 Task: Create new note in global action
Action: Mouse moved to (360, 149)
Screenshot: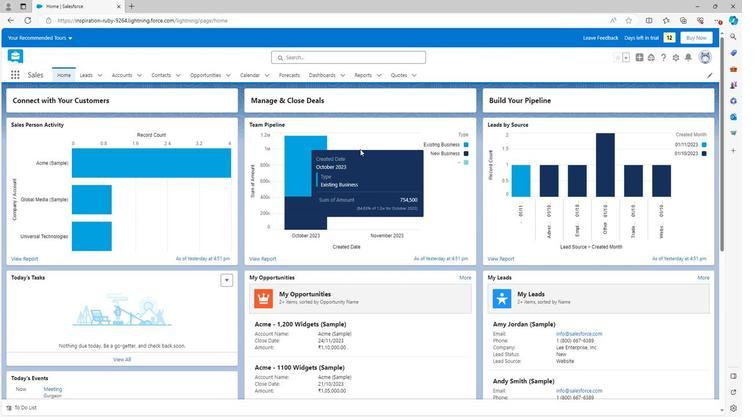 
Action: Mouse scrolled (360, 149) with delta (0, 0)
Screenshot: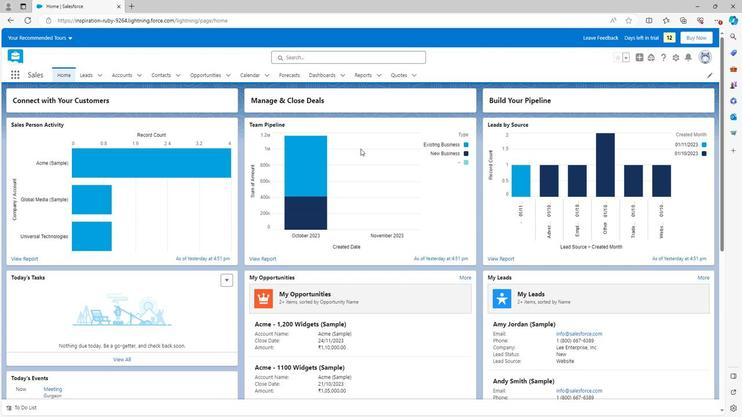 
Action: Mouse scrolled (360, 149) with delta (0, 0)
Screenshot: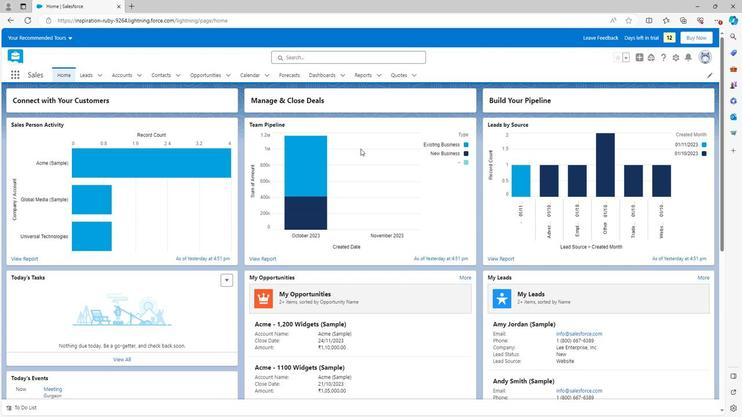 
Action: Mouse scrolled (360, 149) with delta (0, 0)
Screenshot: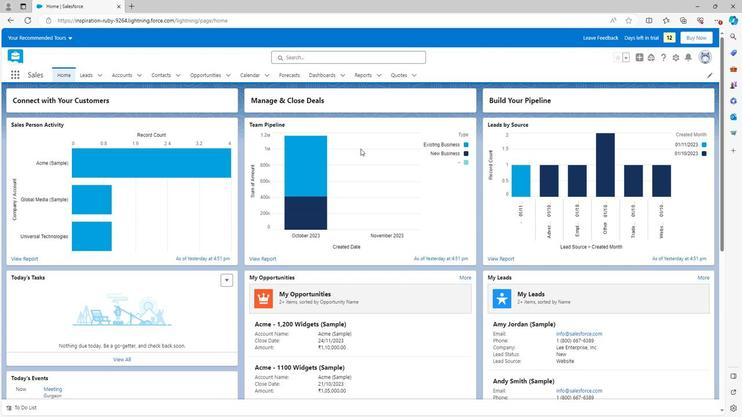 
Action: Mouse moved to (360, 147)
Screenshot: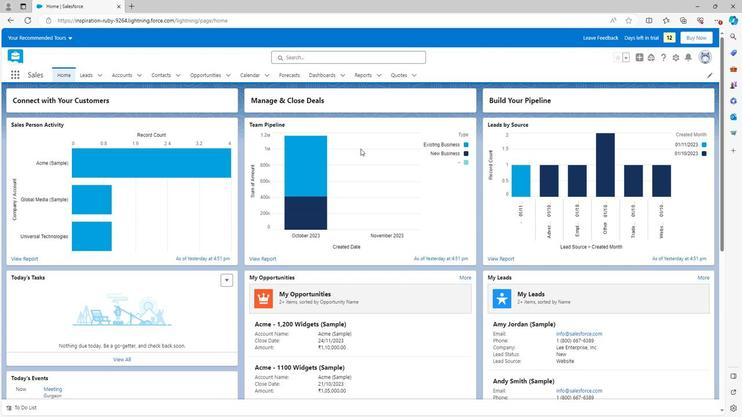 
Action: Mouse scrolled (360, 147) with delta (0, 0)
Screenshot: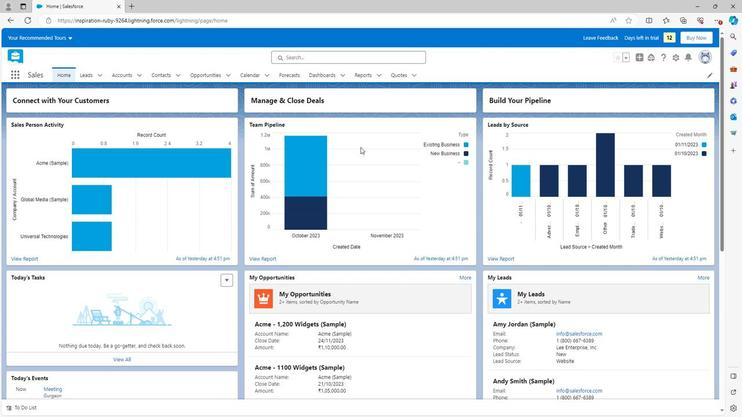
Action: Mouse scrolled (360, 147) with delta (0, 0)
Screenshot: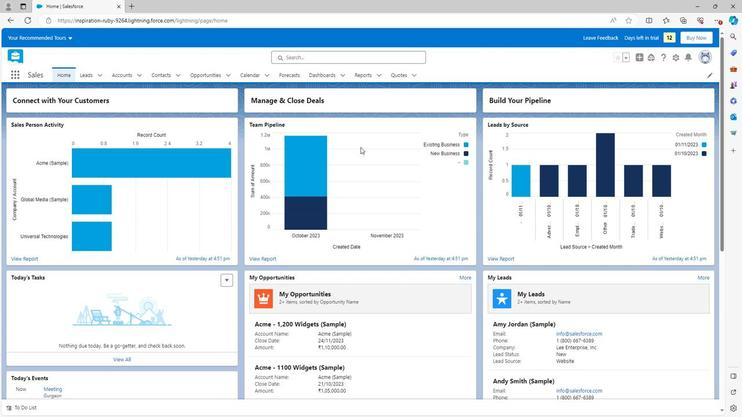 
Action: Mouse moved to (360, 147)
Screenshot: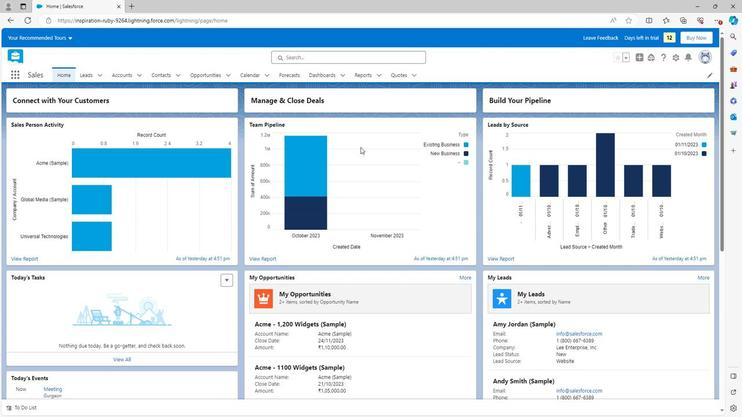 
Action: Mouse scrolled (360, 147) with delta (0, 0)
Screenshot: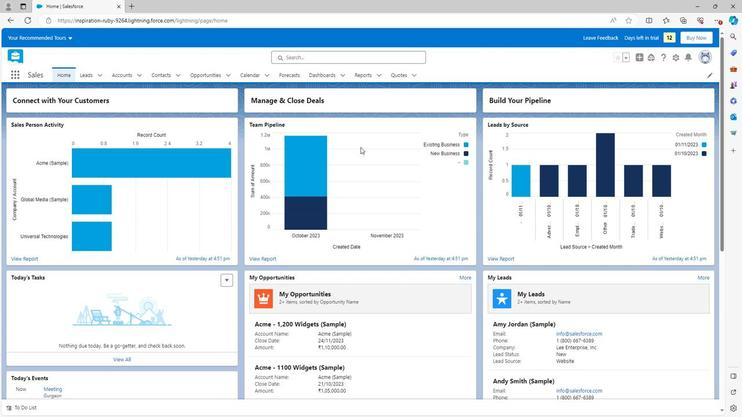 
Action: Mouse scrolled (360, 147) with delta (0, 0)
Screenshot: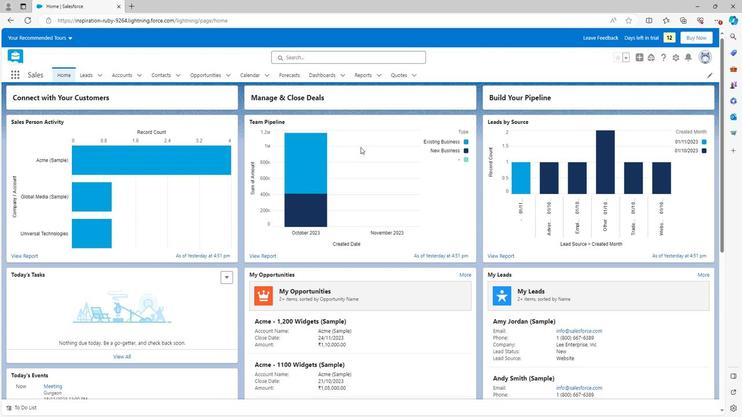 
Action: Mouse scrolled (360, 147) with delta (0, 0)
Screenshot: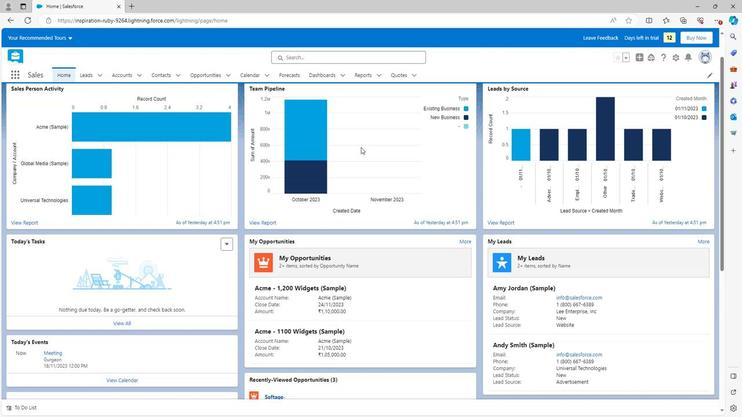 
Action: Mouse moved to (360, 147)
Screenshot: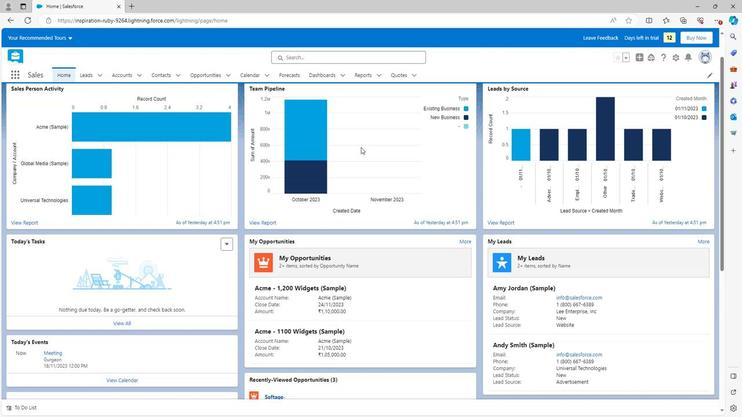 
Action: Mouse scrolled (360, 147) with delta (0, 0)
Screenshot: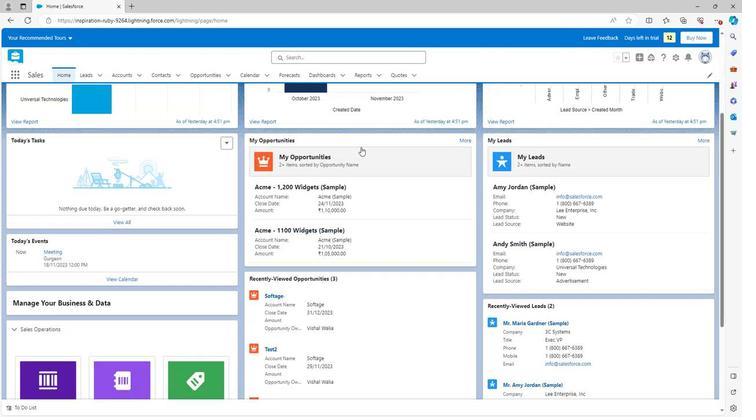 
Action: Mouse scrolled (360, 148) with delta (0, 0)
Screenshot: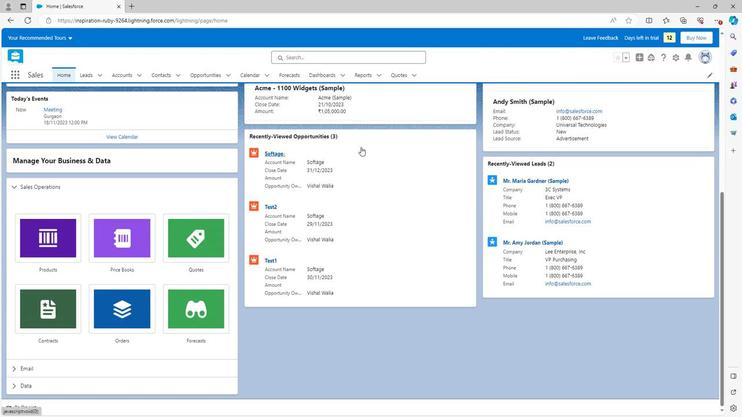 
Action: Mouse scrolled (360, 148) with delta (0, 0)
Screenshot: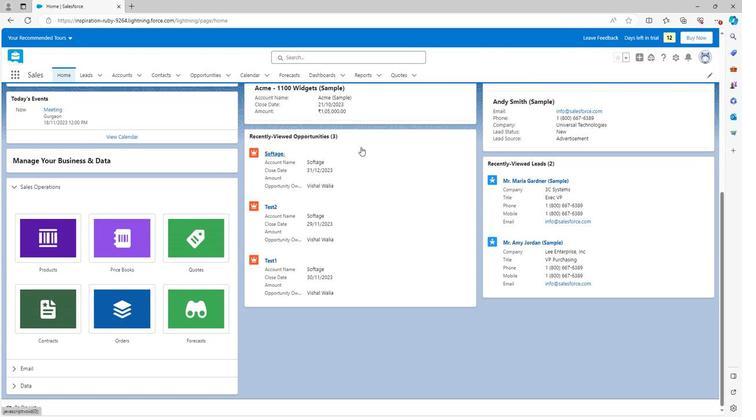 
Action: Mouse scrolled (360, 148) with delta (0, 0)
Screenshot: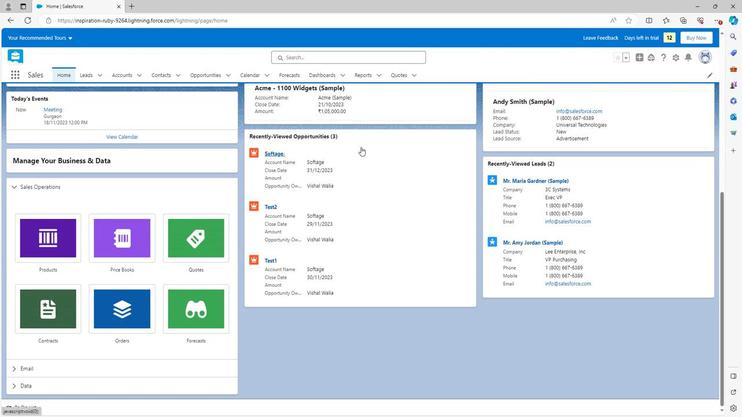 
Action: Mouse scrolled (360, 148) with delta (0, 0)
Screenshot: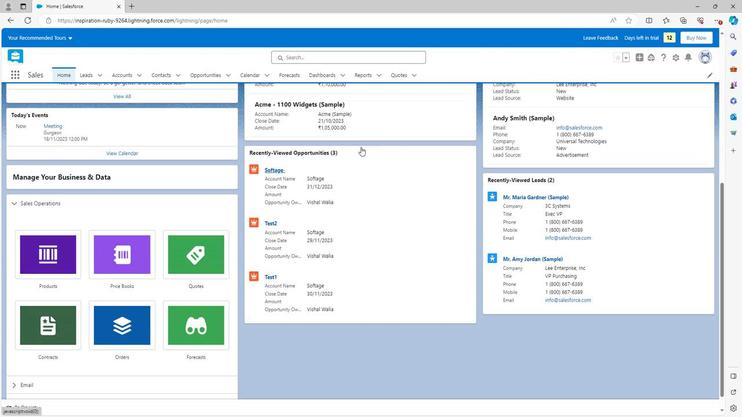
Action: Mouse scrolled (360, 148) with delta (0, 0)
Screenshot: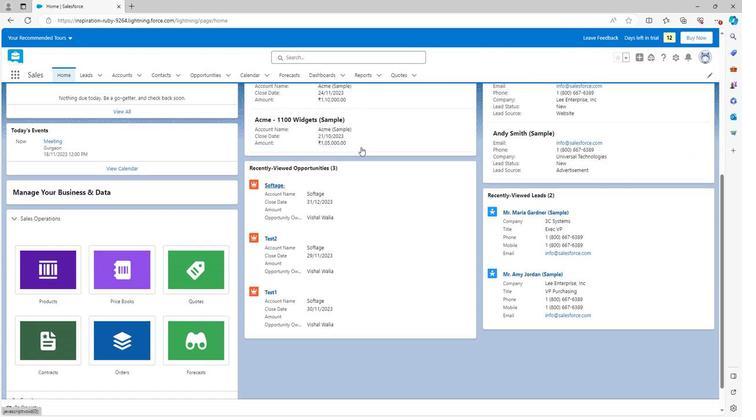 
Action: Mouse scrolled (360, 148) with delta (0, 0)
Screenshot: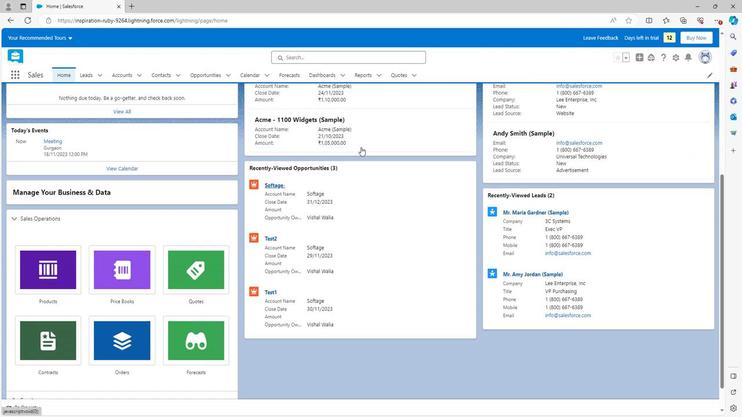 
Action: Mouse moved to (635, 59)
Screenshot: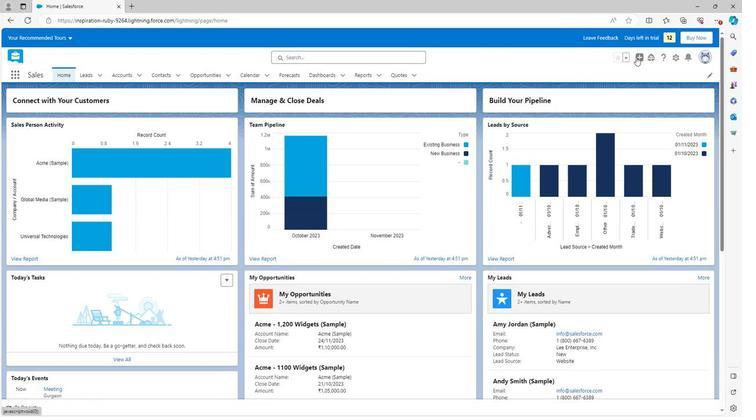 
Action: Mouse pressed left at (635, 59)
Screenshot: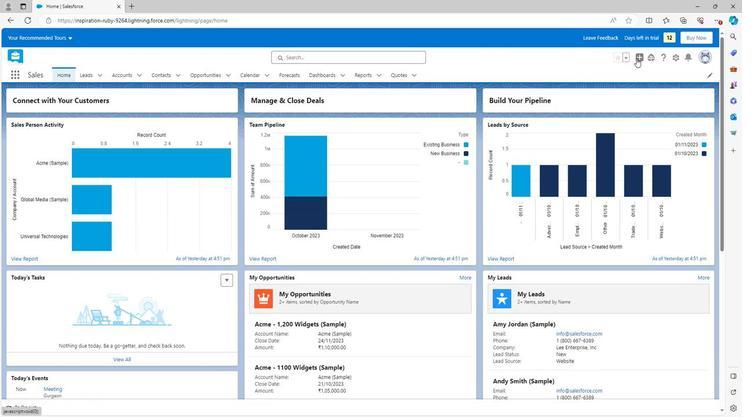 
Action: Mouse moved to (612, 154)
Screenshot: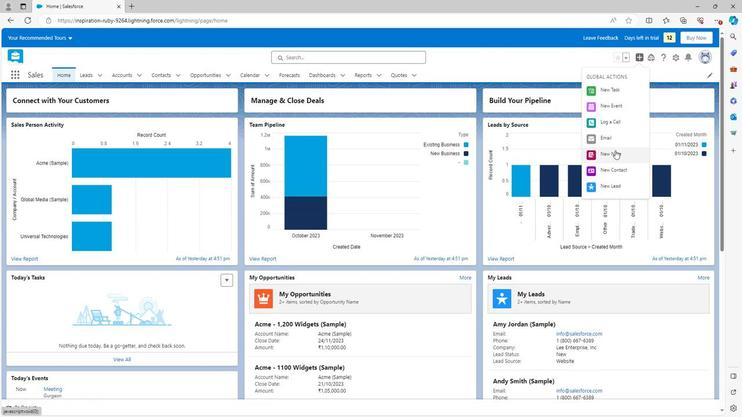 
Action: Mouse pressed left at (612, 154)
Screenshot: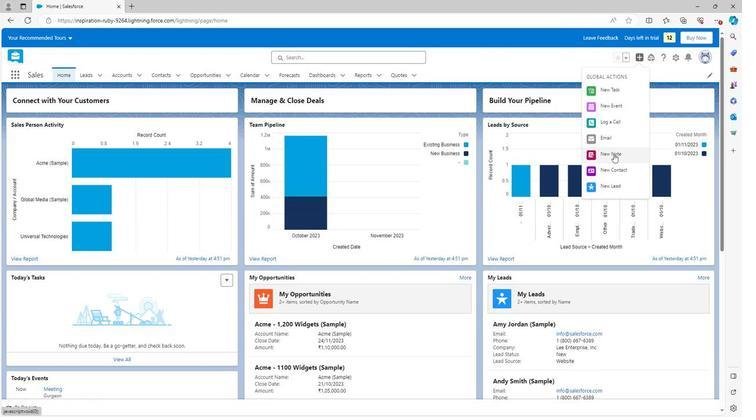 
Action: Mouse moved to (560, 235)
Screenshot: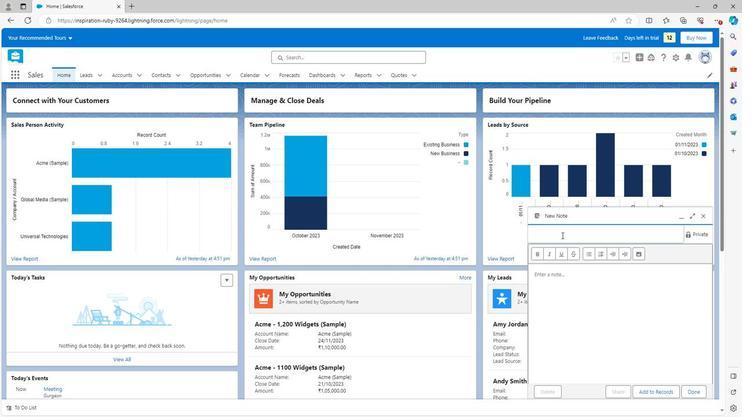 
Action: Mouse pressed left at (560, 235)
Screenshot: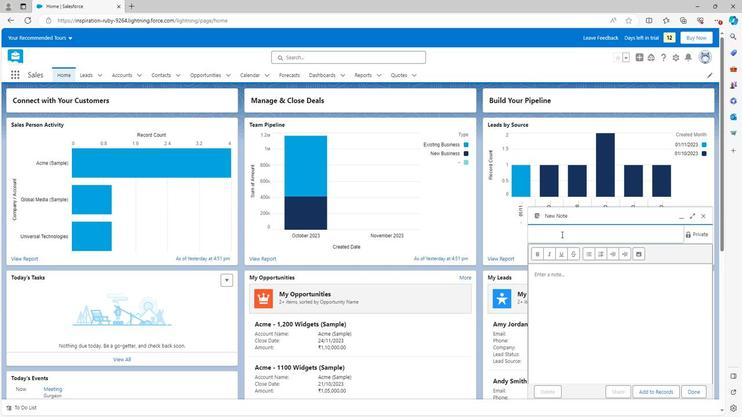 
Action: Key pressed <Key.shift><Key.shift><Key.shift><Key.shift><Key.shift><Key.shift><Key.shift><Key.shift><Key.shift>Test<Key.space>note
Screenshot: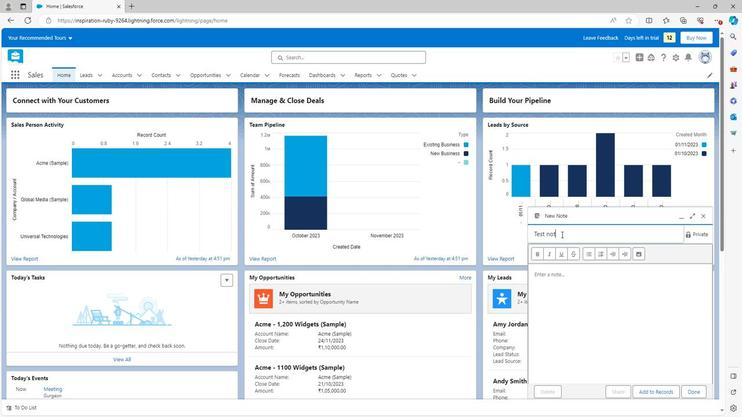 
Action: Mouse moved to (537, 256)
Screenshot: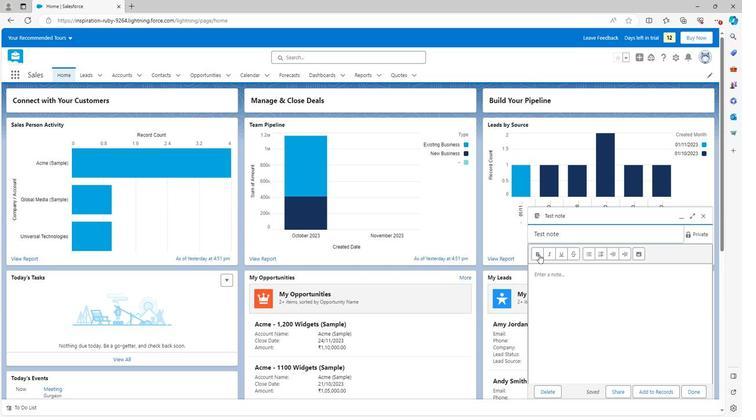 
Action: Mouse pressed left at (537, 256)
Screenshot: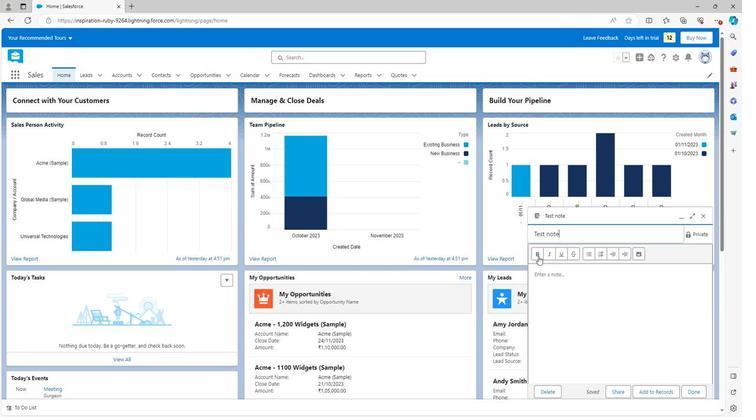 
Action: Mouse moved to (545, 274)
Screenshot: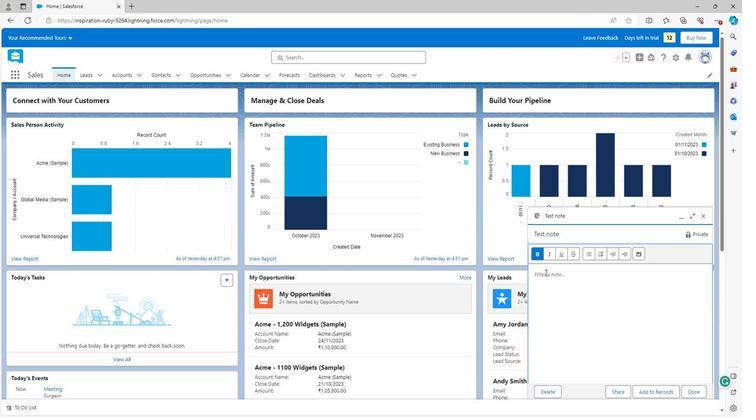 
Action: Mouse pressed left at (545, 274)
Screenshot: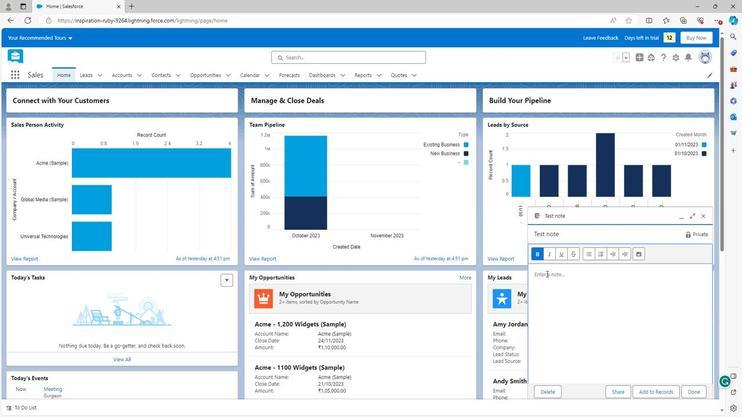 
Action: Mouse moved to (545, 288)
Screenshot: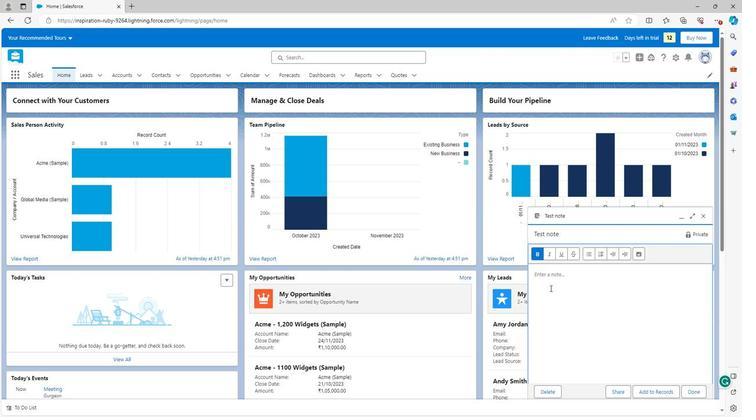 
Action: Key pressed <Key.shift><Key.shift><Key.shift><Key.shift><Key.shift><Key.shift><Key.shift><Key.shift><Key.shift><Key.shift><Key.shift><Key.shift><Key.shift><Key.shift><Key.shift><Key.shift><Key.shift><Key.shift><Key.shift><Key.shift><Key.shift><Key.shift><Key.shift><Key.shift><Key.shift><Key.shift><Key.shift><Key.shift><Key.shift><Key.shift><Key.shift><Key.shift><Key.shift><Key.shift><Key.shift><Key.shift><Key.shift><Key.shift><Key.shift><Key.shift><Key.shift><Key.shift><Key.shift><Key.shift><Key.shift><Key.shift><Key.shift><Key.shift><Key.shift><Key.shift><Key.shift><Key.shift><Key.shift><Key.shift><Key.shift><Key.shift><Key.shift><Key.shift><Key.shift><Key.shift><Key.shift><Key.shift><Key.shift><Key.shift><Key.shift><Key.shift><Key.shift><Key.shift><Key.shift><Key.shift><Key.shift><Key.shift><Key.shift><Key.shift><Key.shift><Key.shift><Key.shift><Key.shift><Key.shift><Key.shift><Key.shift>Do<Key.space>your<Key.space>work
Screenshot: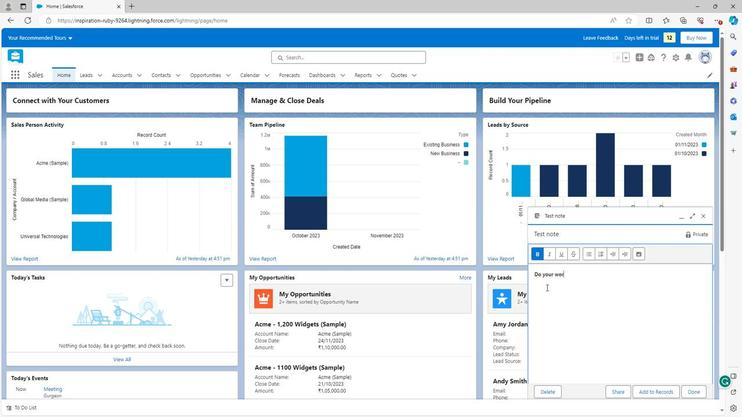 
Action: Mouse moved to (687, 391)
Screenshot: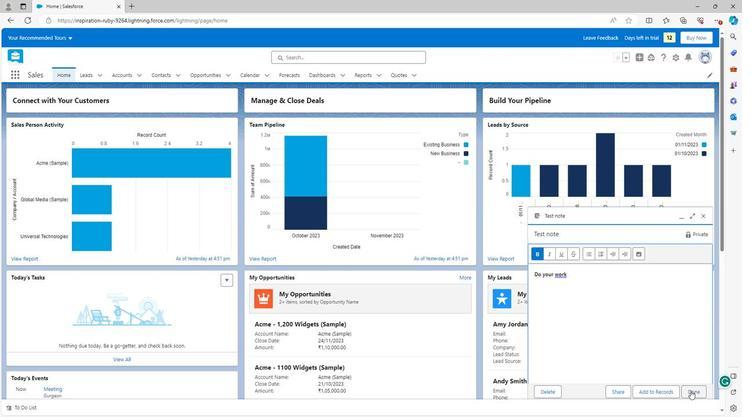 
Action: Mouse pressed left at (687, 391)
Screenshot: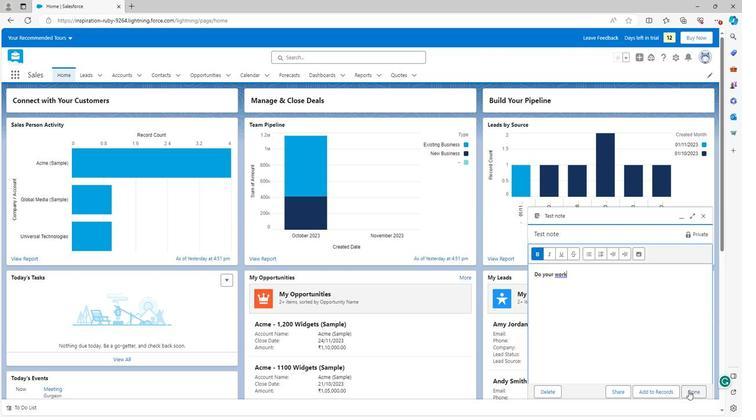 
Action: Mouse moved to (447, 75)
Screenshot: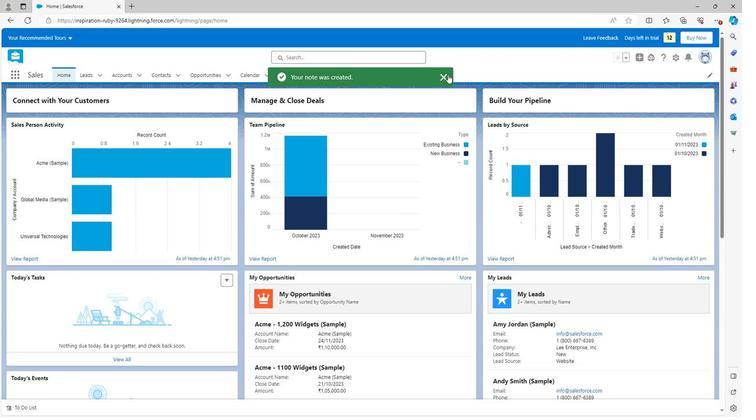 
Action: Mouse pressed left at (447, 75)
Screenshot: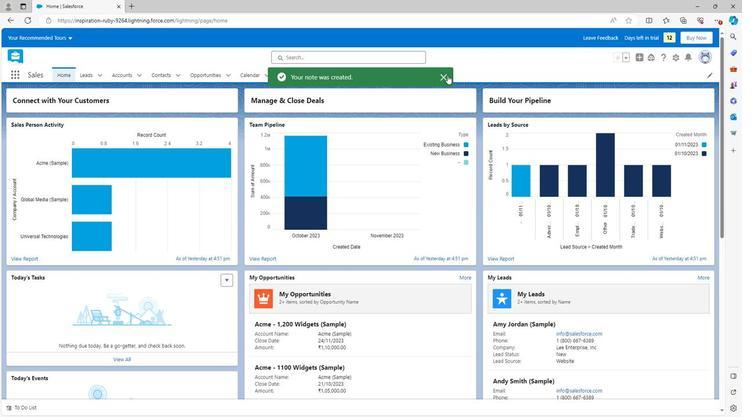
Action: Mouse moved to (447, 75)
Screenshot: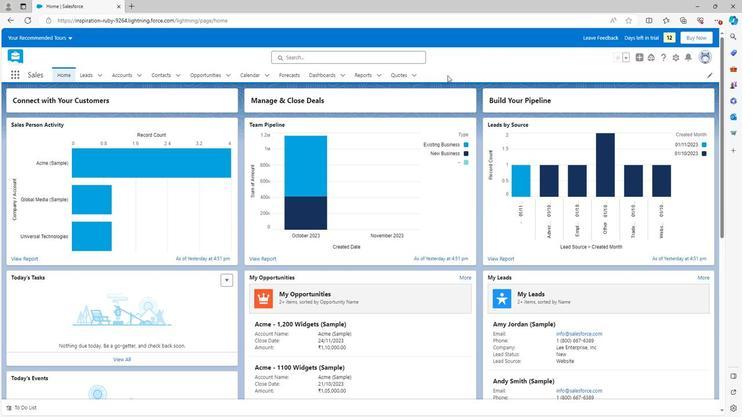 
